 Task: Create a task  Integrate website with inventory management systems , assign it to team member softage.5@softage.net in the project AgileFusion and update the status of the task to  At Risk , set the priority of the task to Medium
Action: Mouse moved to (96, 80)
Screenshot: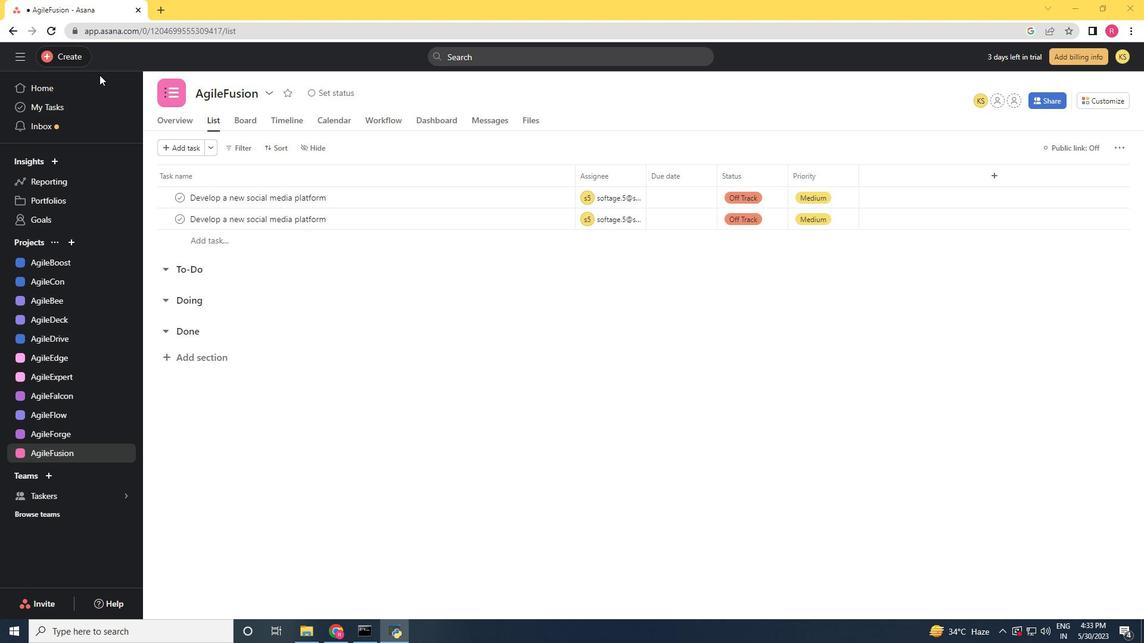 
Action: Mouse pressed left at (96, 80)
Screenshot: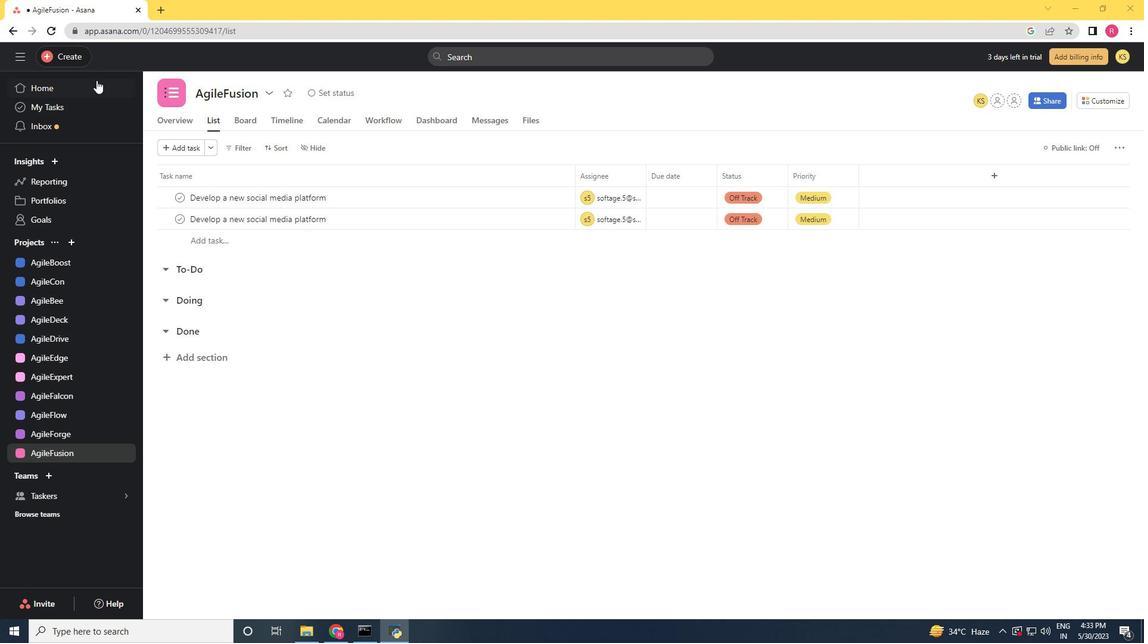 
Action: Mouse moved to (80, 453)
Screenshot: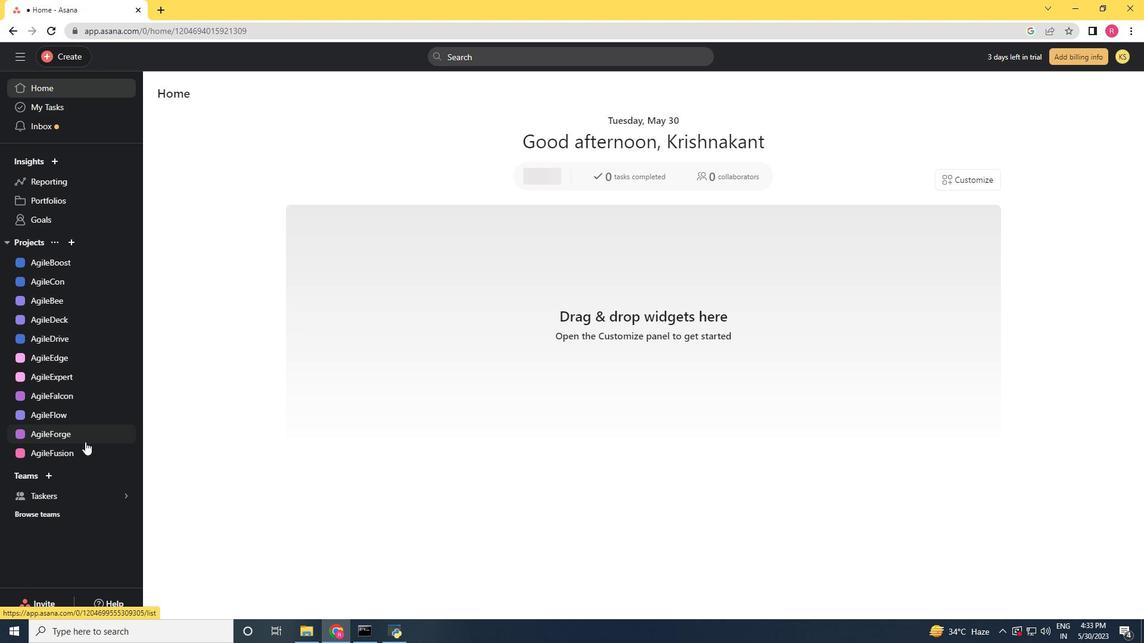 
Action: Mouse pressed left at (80, 453)
Screenshot: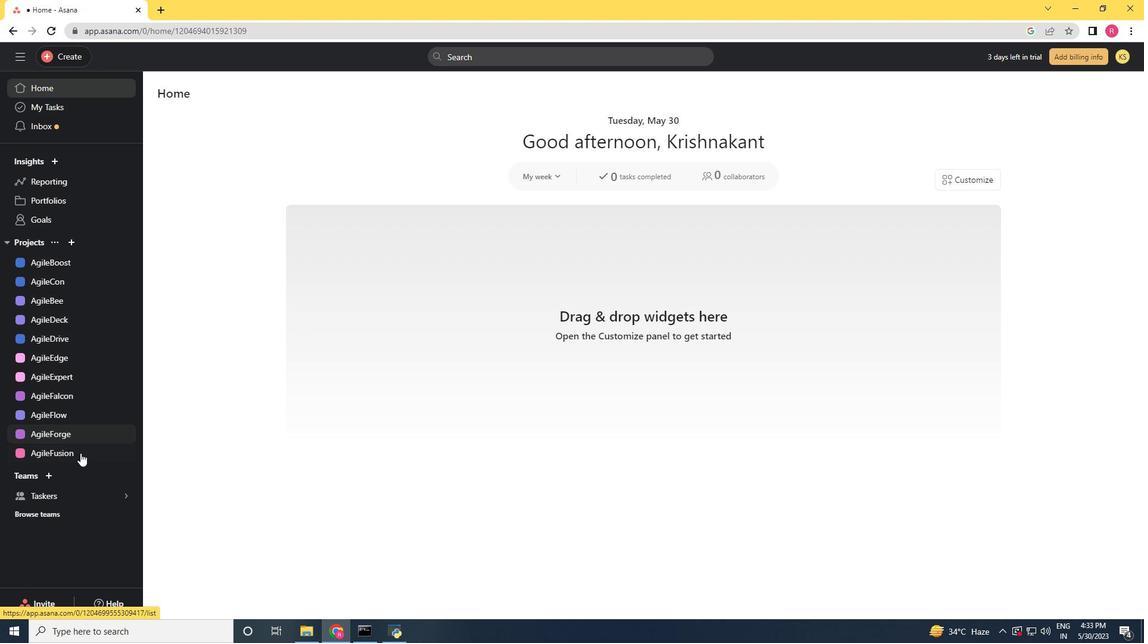 
Action: Mouse moved to (83, 53)
Screenshot: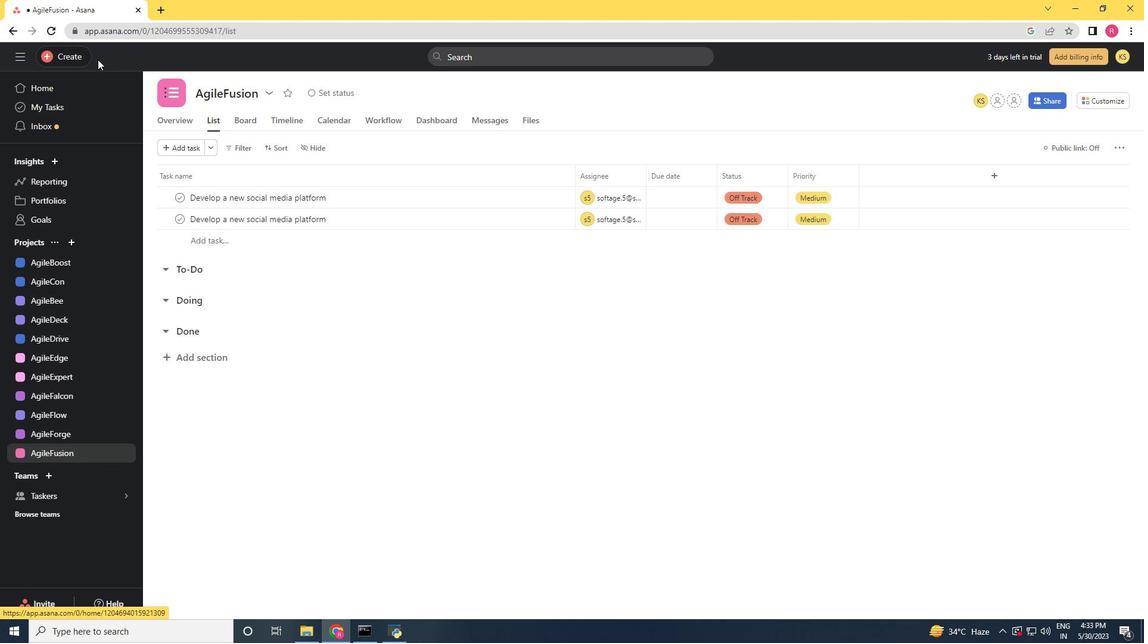 
Action: Mouse pressed left at (83, 53)
Screenshot: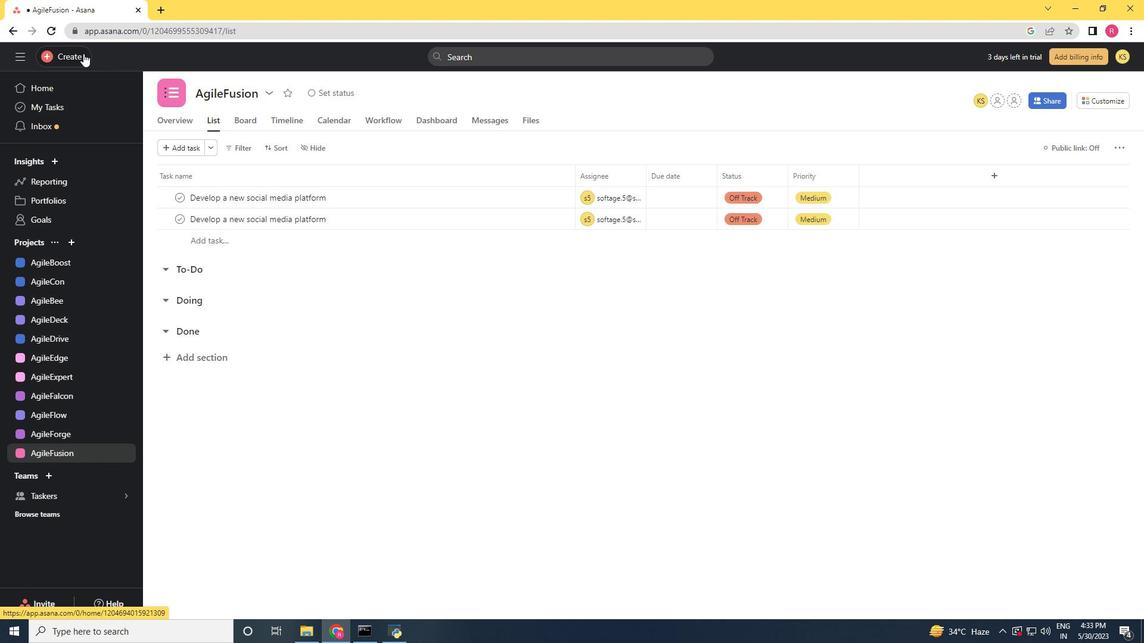 
Action: Mouse moved to (158, 60)
Screenshot: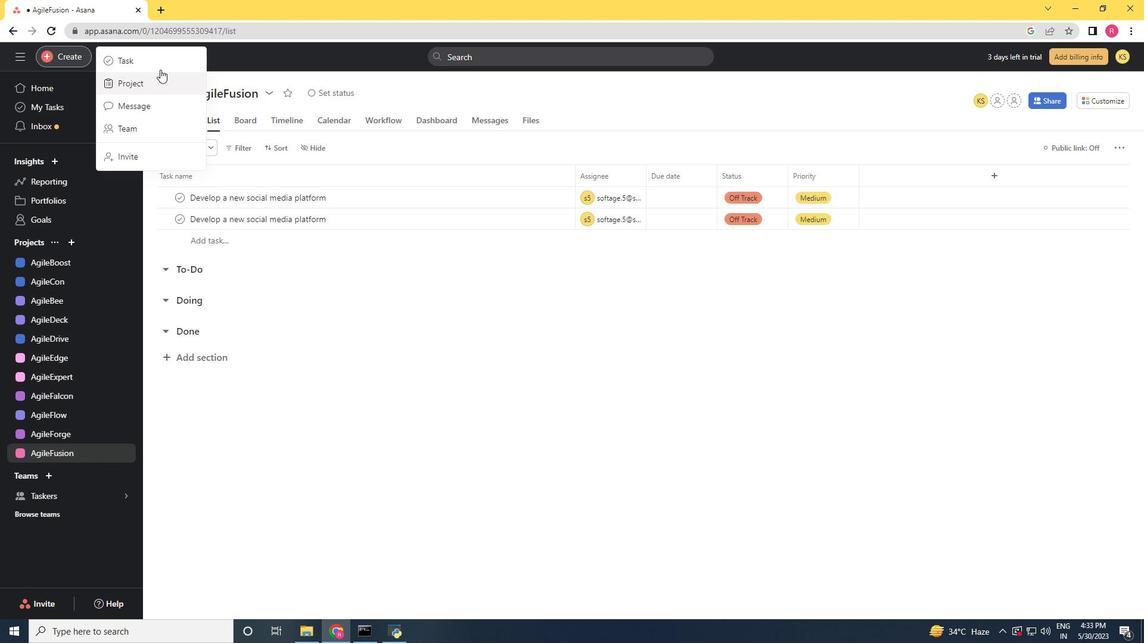 
Action: Mouse pressed left at (158, 60)
Screenshot: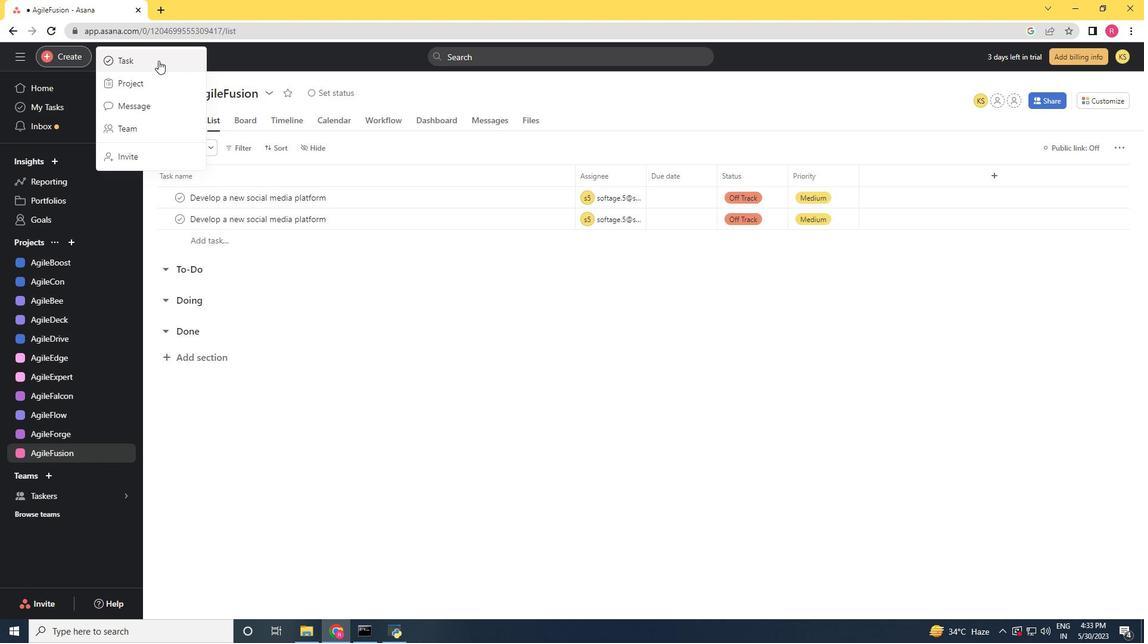 
Action: Key pressed <Key.shift>Integrate<Key.space>website<Key.space>with<Key.space>o<Key.backspace>inventory<Key.space>management<Key.space>systems
Screenshot: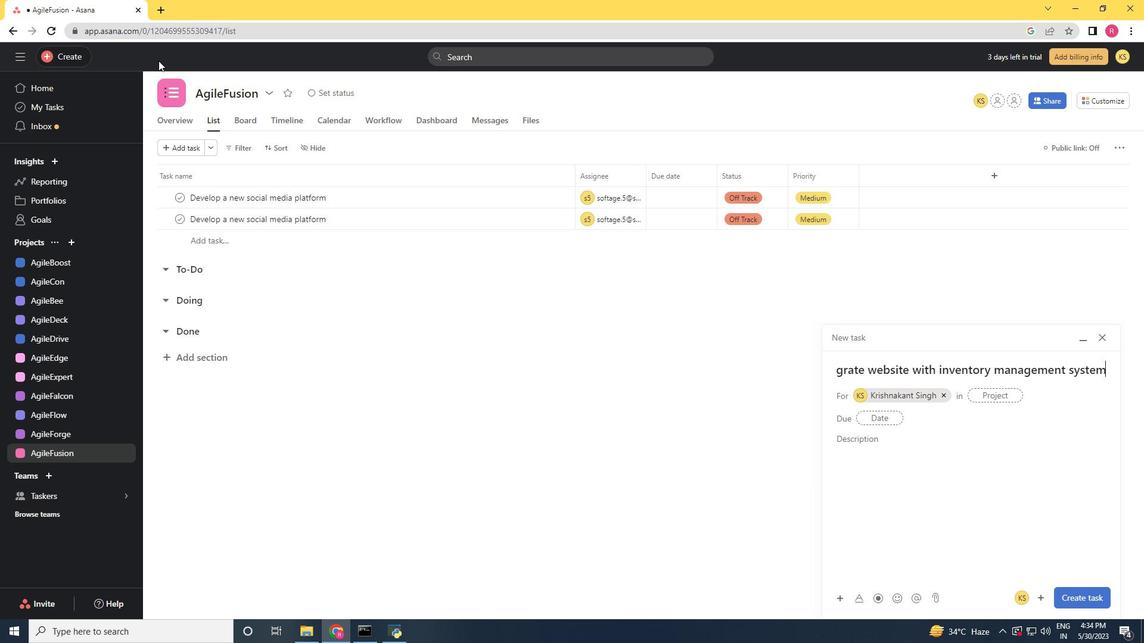 
Action: Mouse moved to (944, 398)
Screenshot: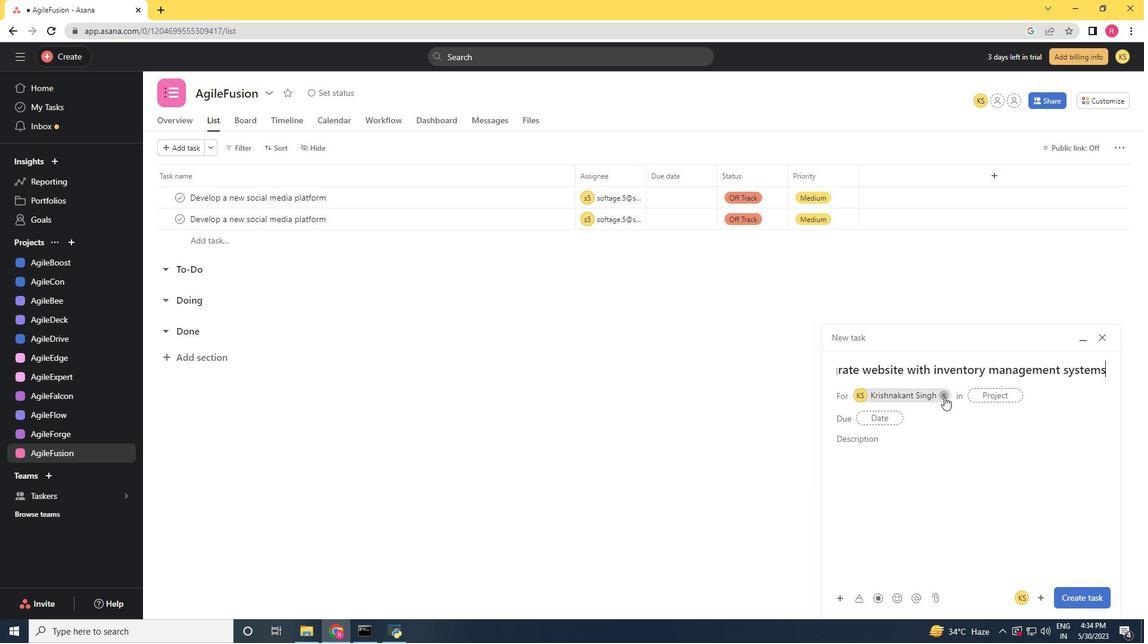 
Action: Mouse pressed left at (944, 398)
Screenshot: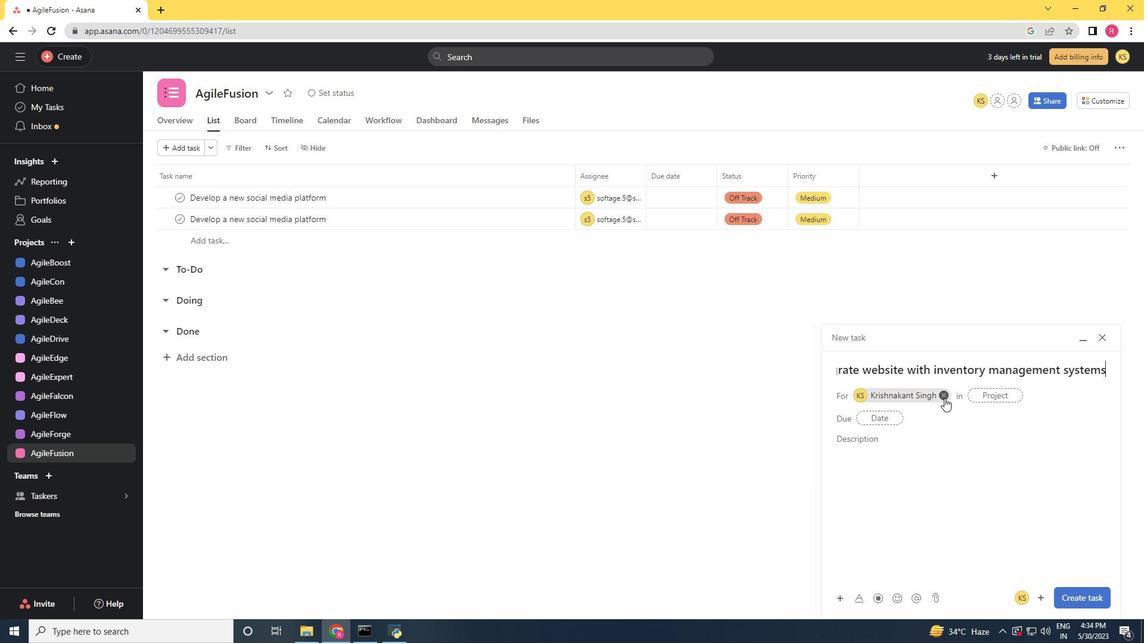 
Action: Mouse moved to (873, 395)
Screenshot: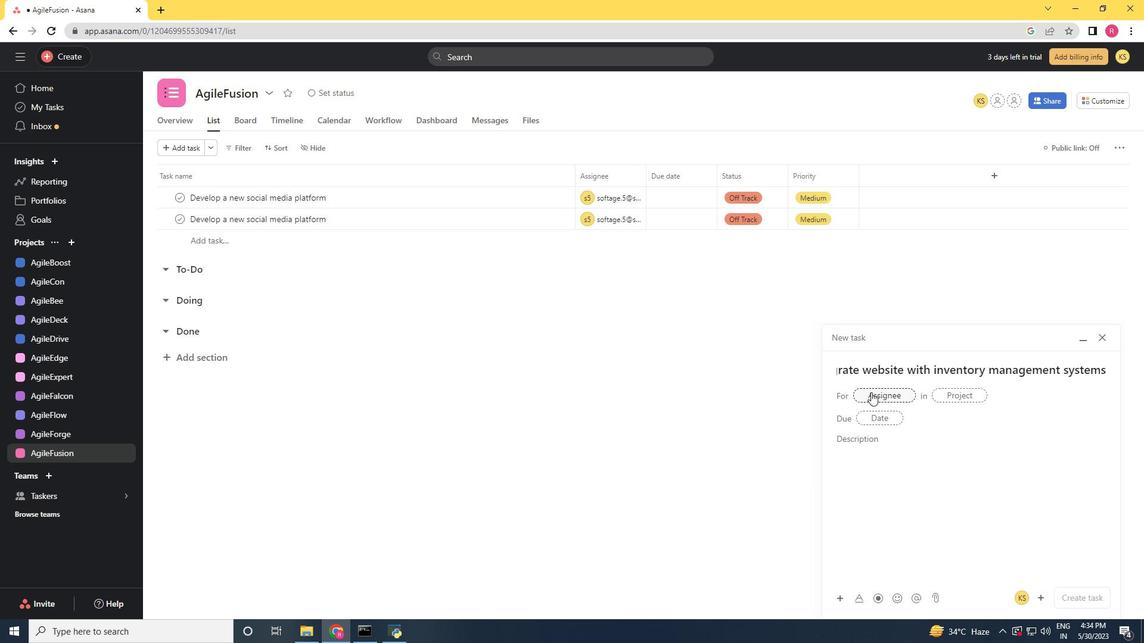 
Action: Mouse pressed left at (873, 395)
Screenshot: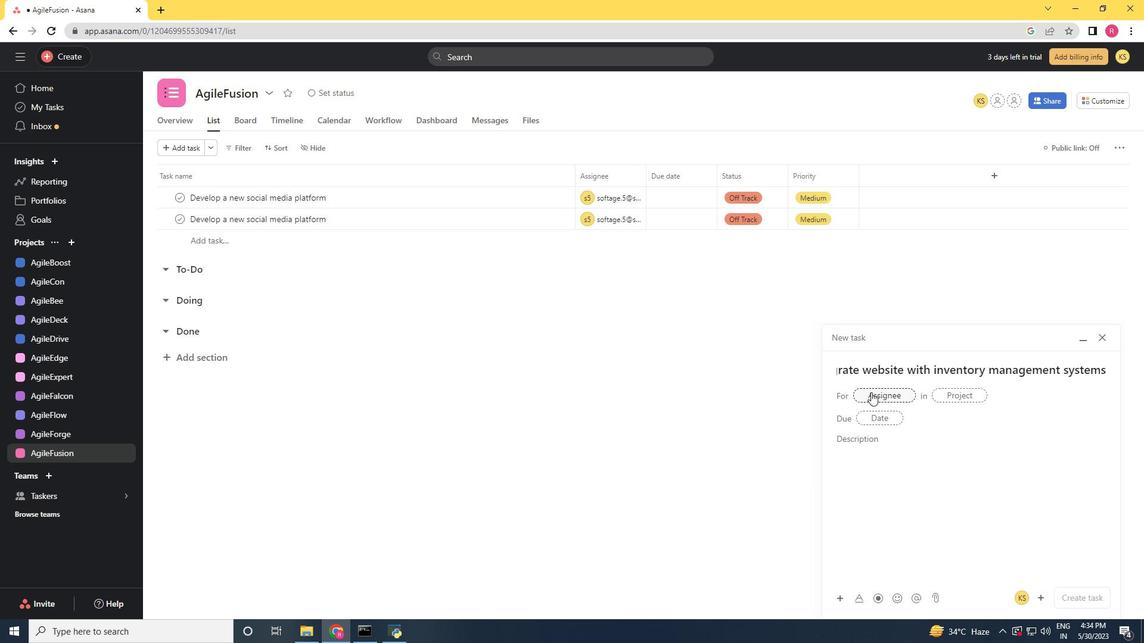 
Action: Key pressed softage.5<Key.shift>@softage.net
Screenshot: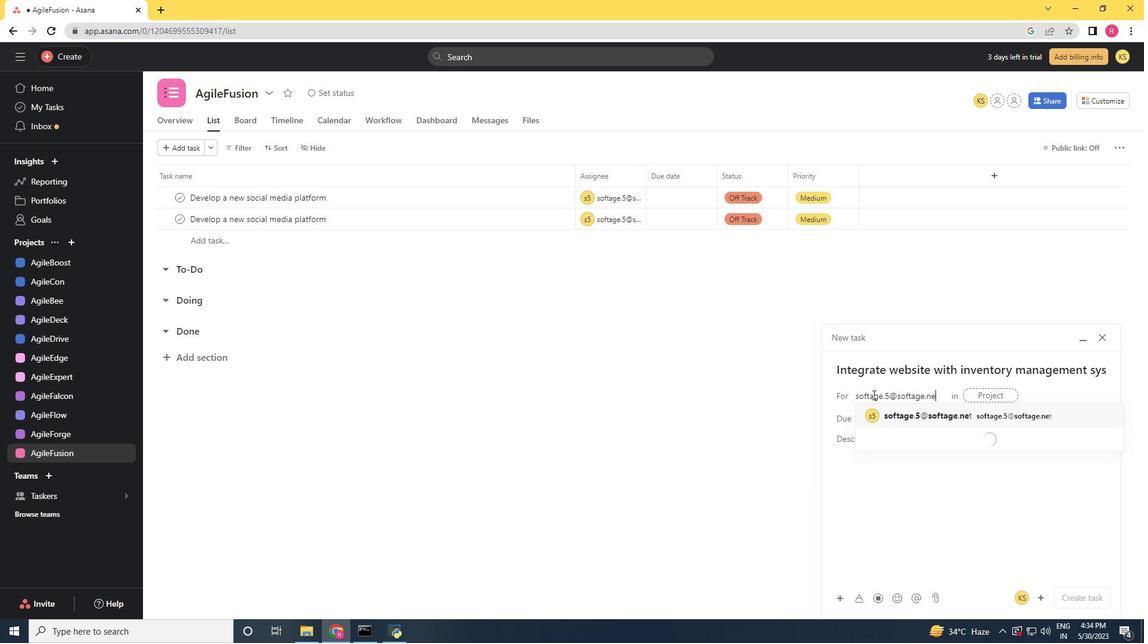 
Action: Mouse moved to (942, 423)
Screenshot: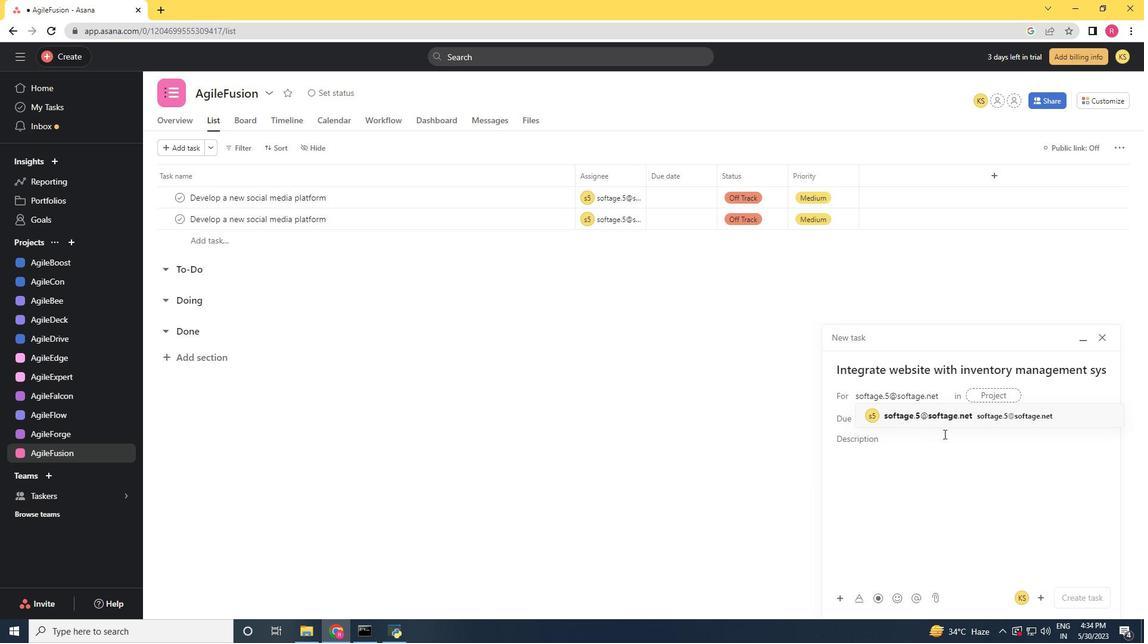 
Action: Mouse pressed left at (942, 423)
Screenshot: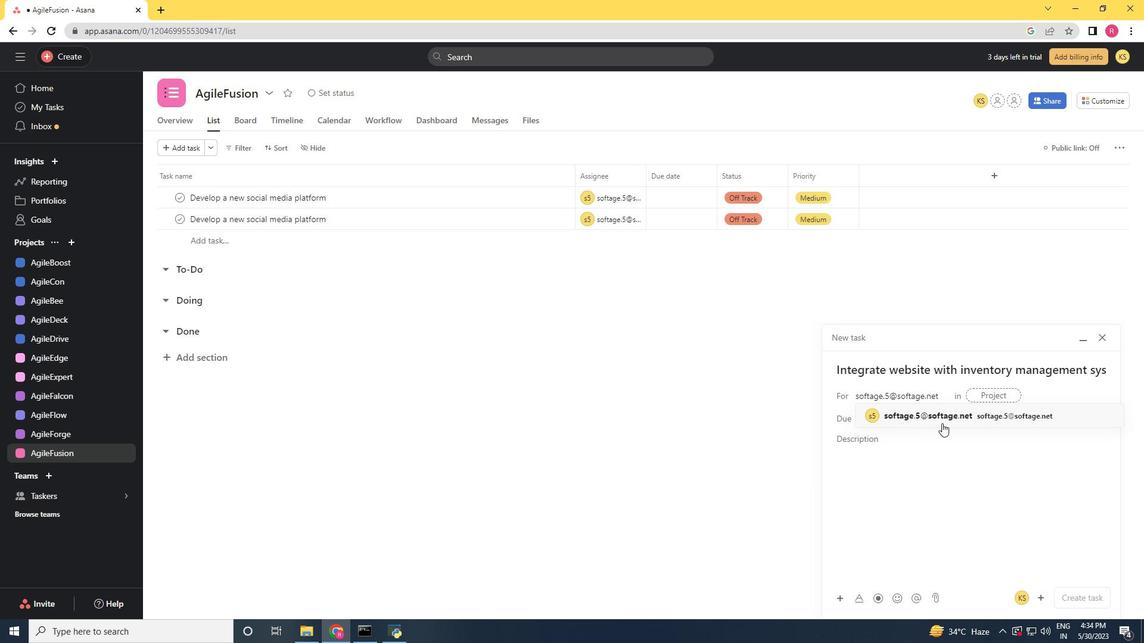
Action: Mouse moved to (825, 422)
Screenshot: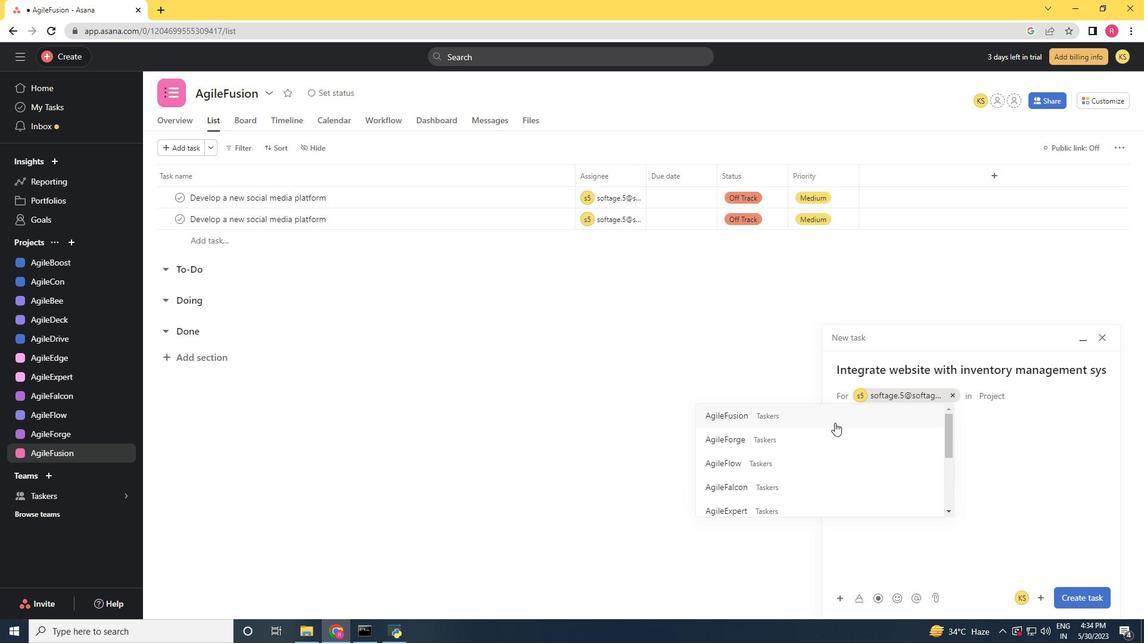 
Action: Mouse pressed left at (825, 422)
Screenshot: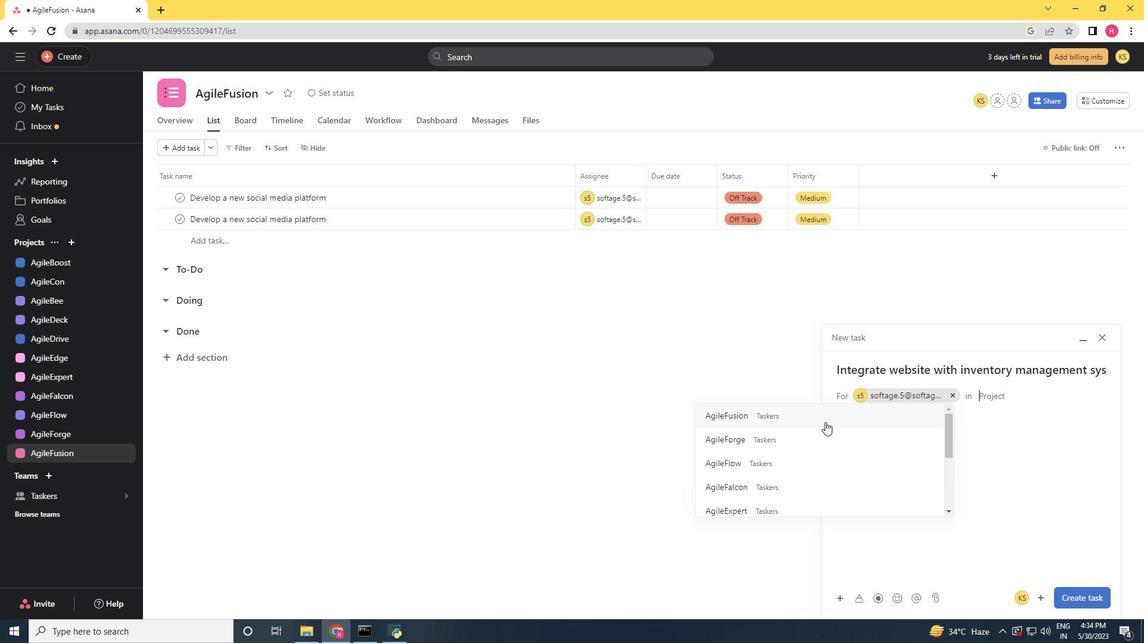 
Action: Mouse moved to (900, 445)
Screenshot: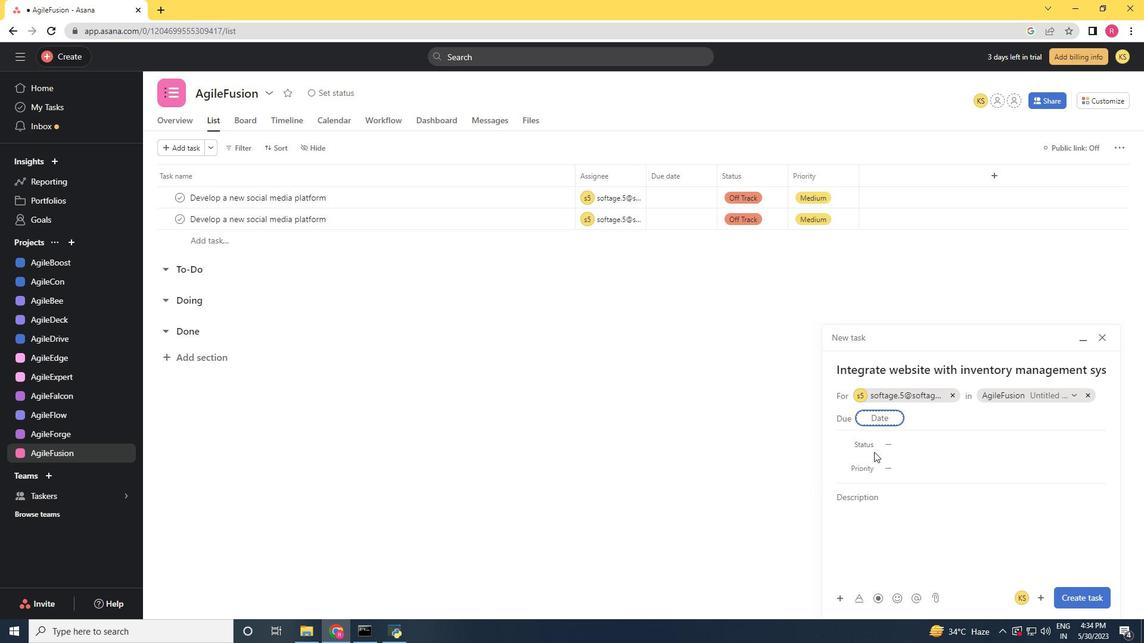 
Action: Mouse pressed left at (900, 445)
Screenshot: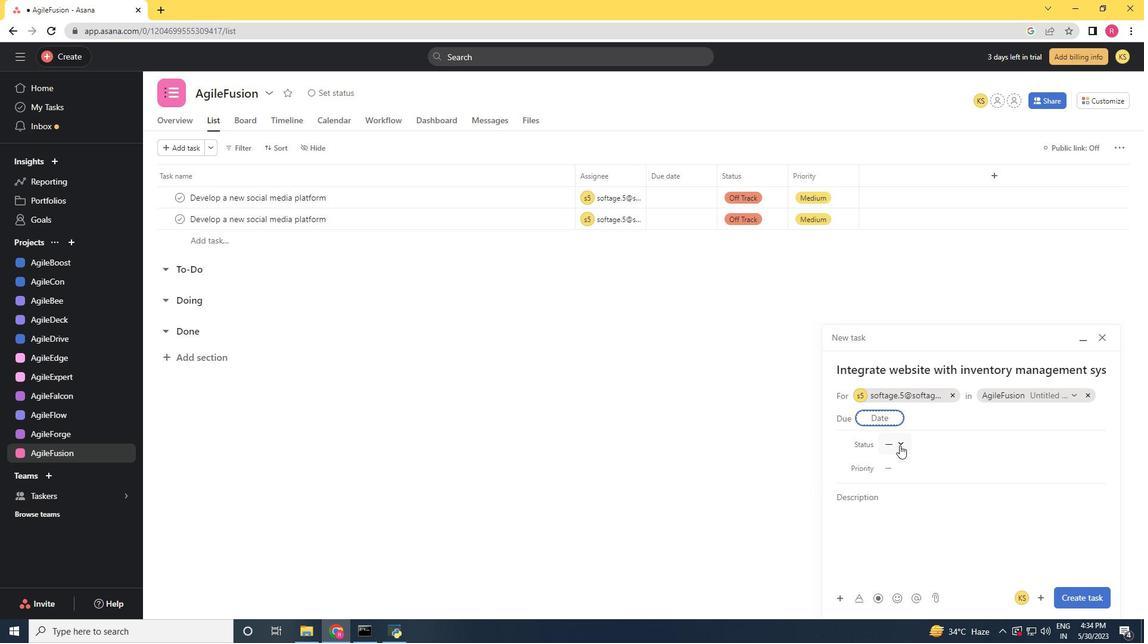 
Action: Mouse moved to (932, 521)
Screenshot: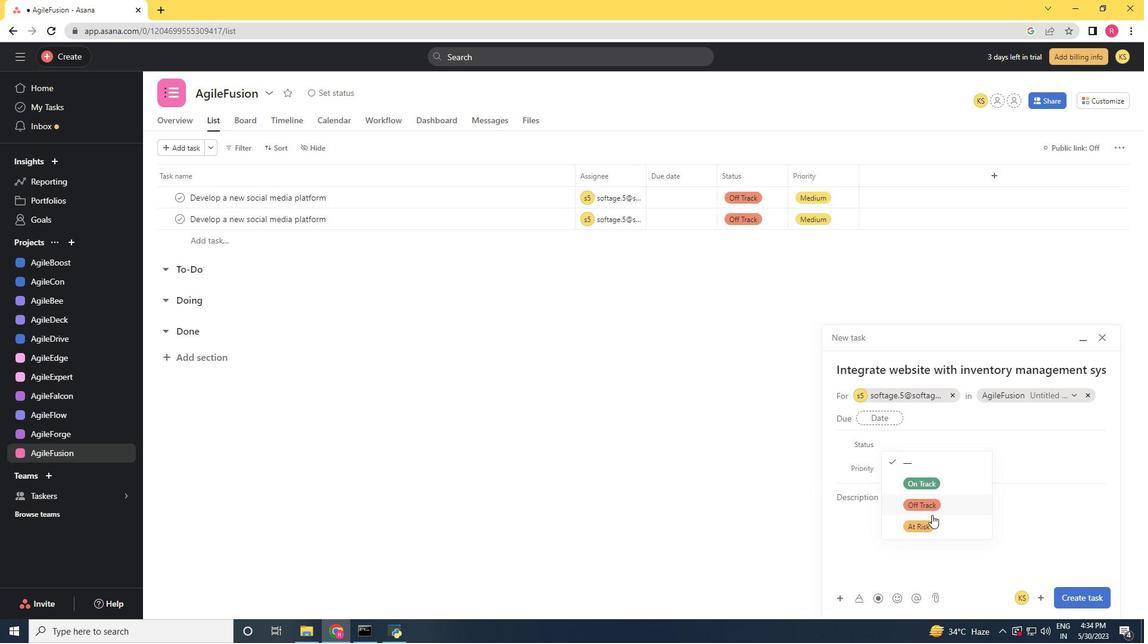 
Action: Mouse pressed left at (932, 521)
Screenshot: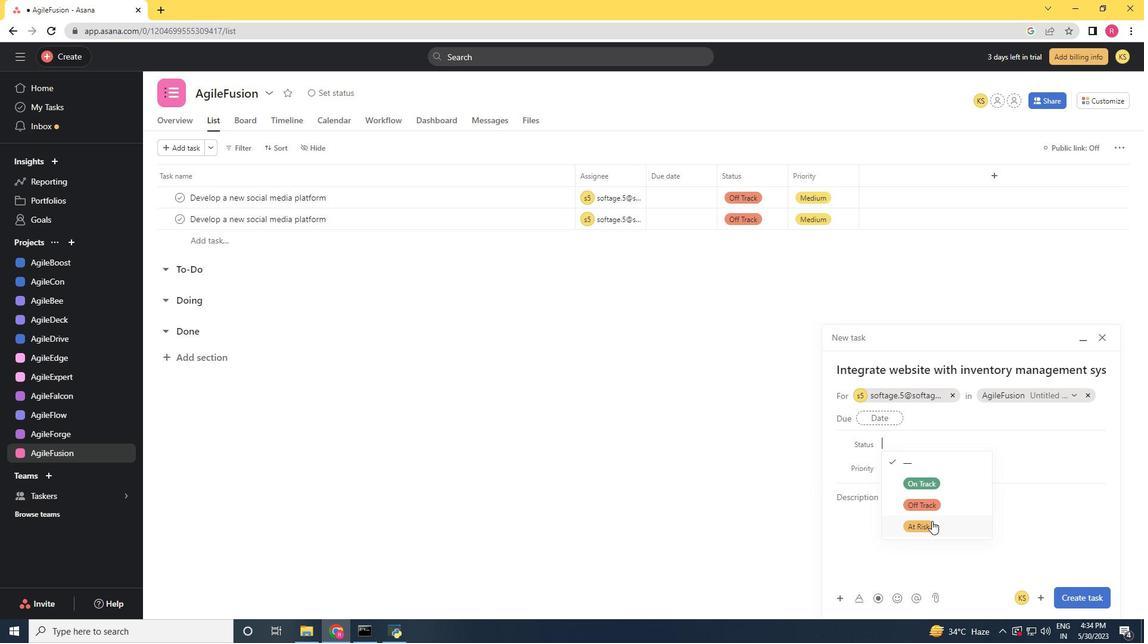
Action: Mouse moved to (893, 471)
Screenshot: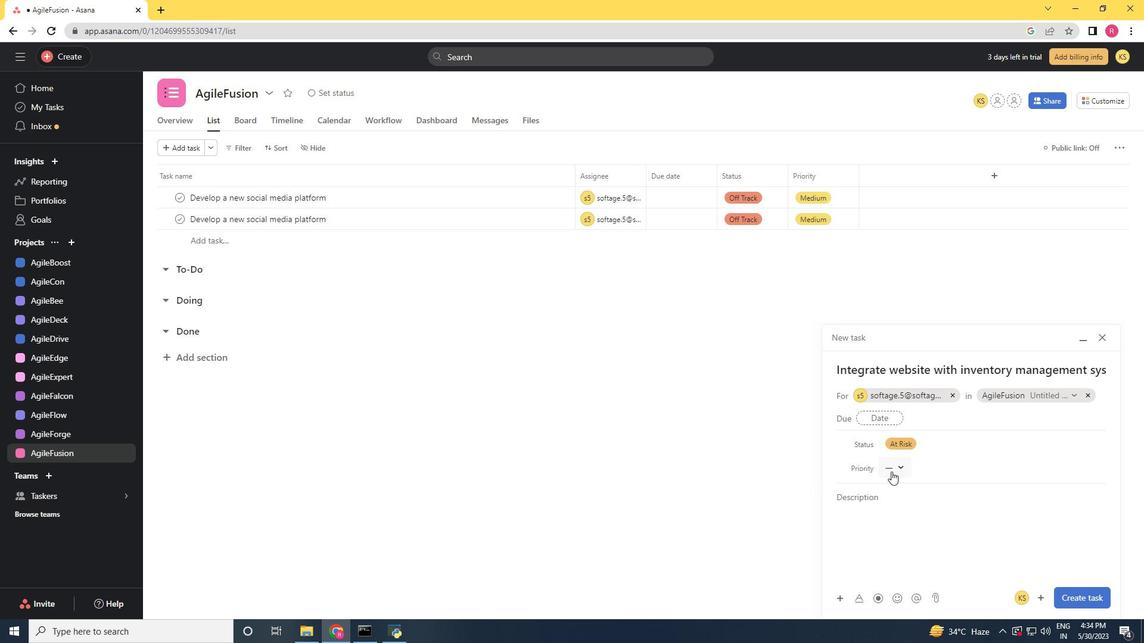 
Action: Mouse pressed left at (893, 471)
Screenshot: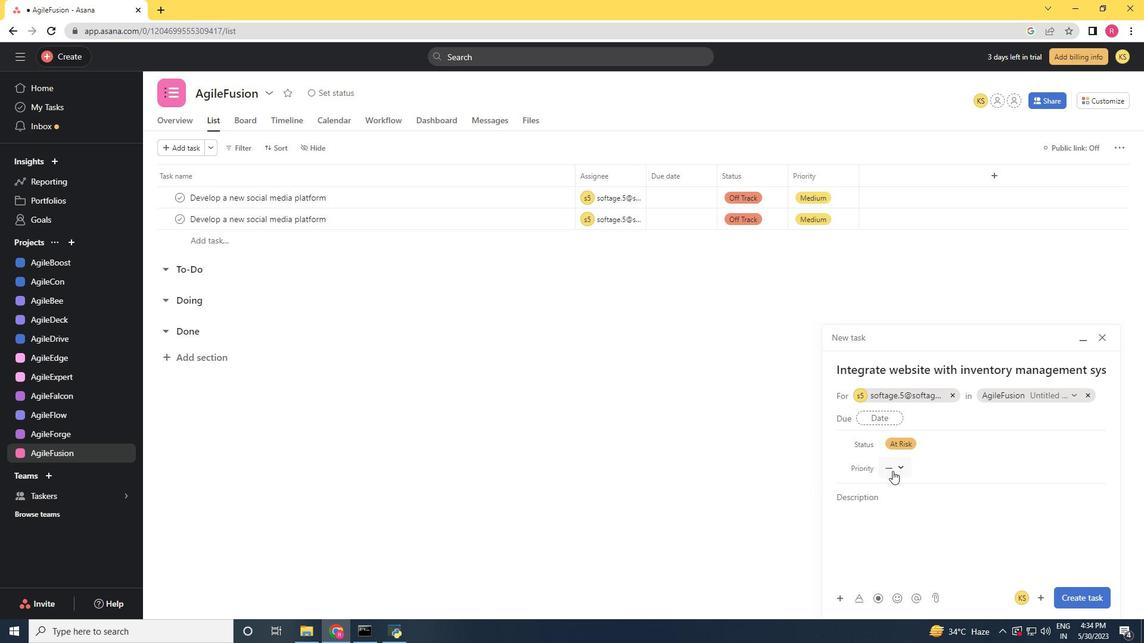 
Action: Mouse moved to (930, 525)
Screenshot: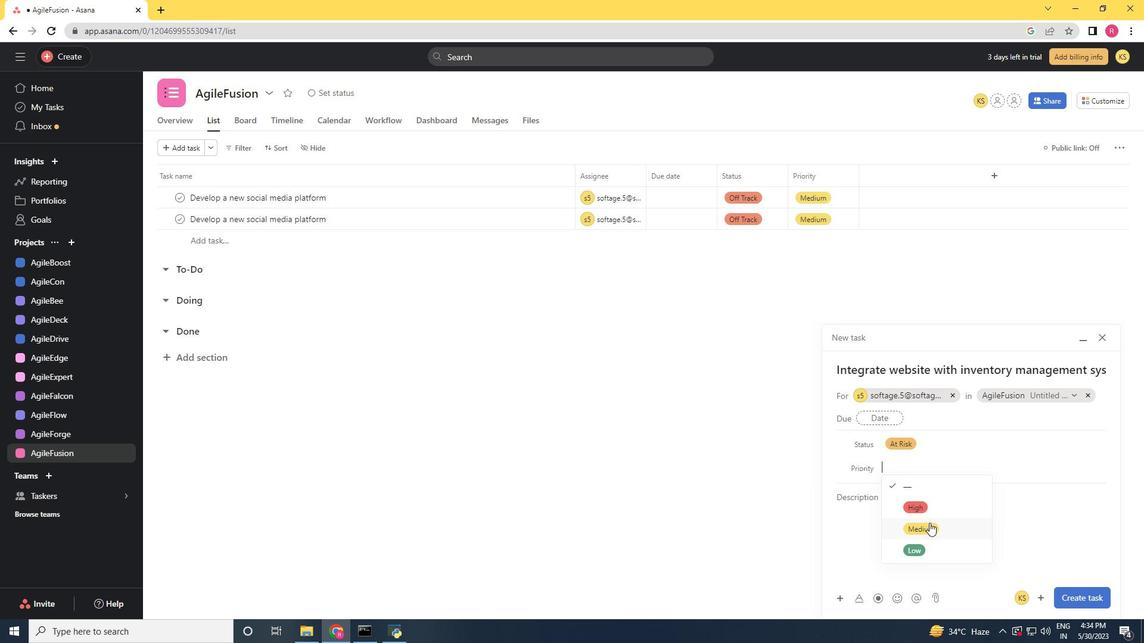 
Action: Mouse pressed left at (930, 525)
Screenshot: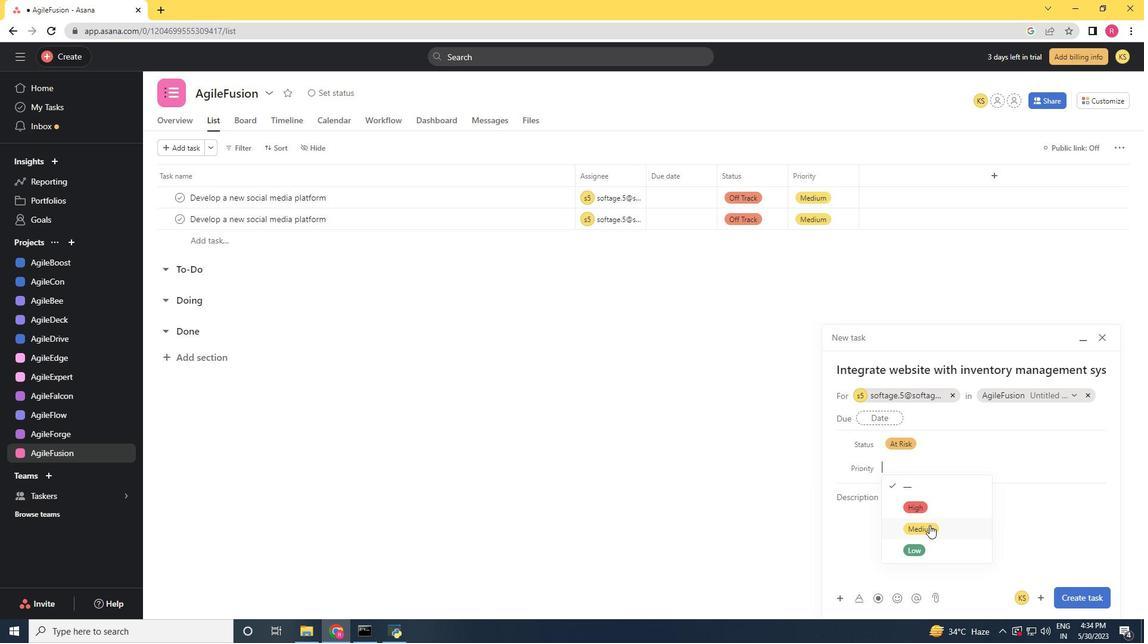 
Action: Mouse moved to (1093, 604)
Screenshot: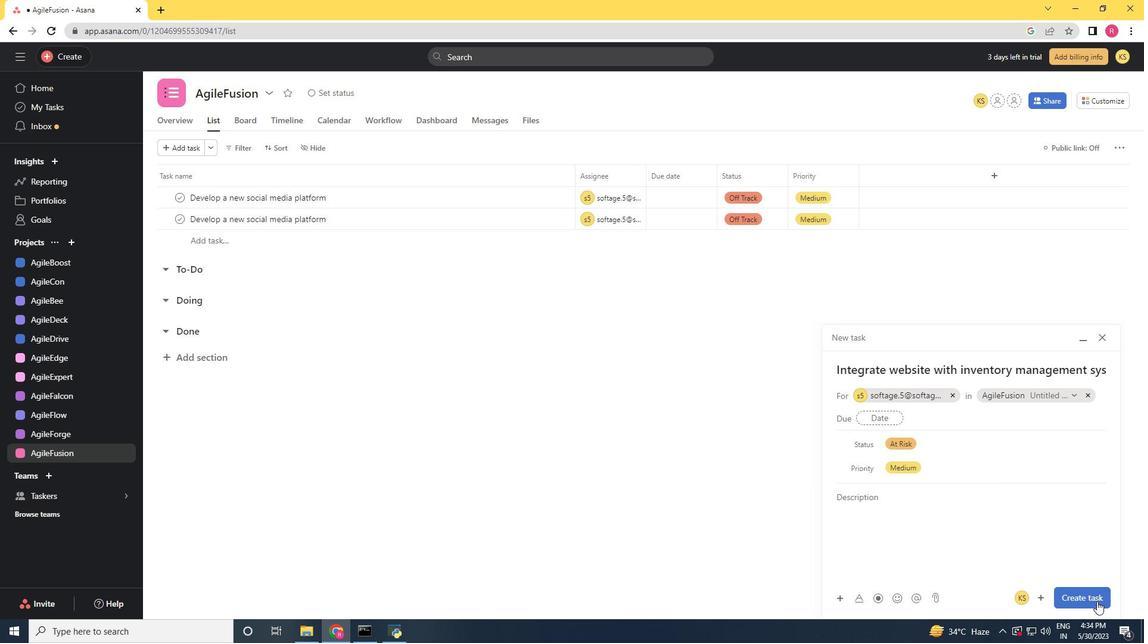 
Action: Mouse pressed left at (1093, 604)
Screenshot: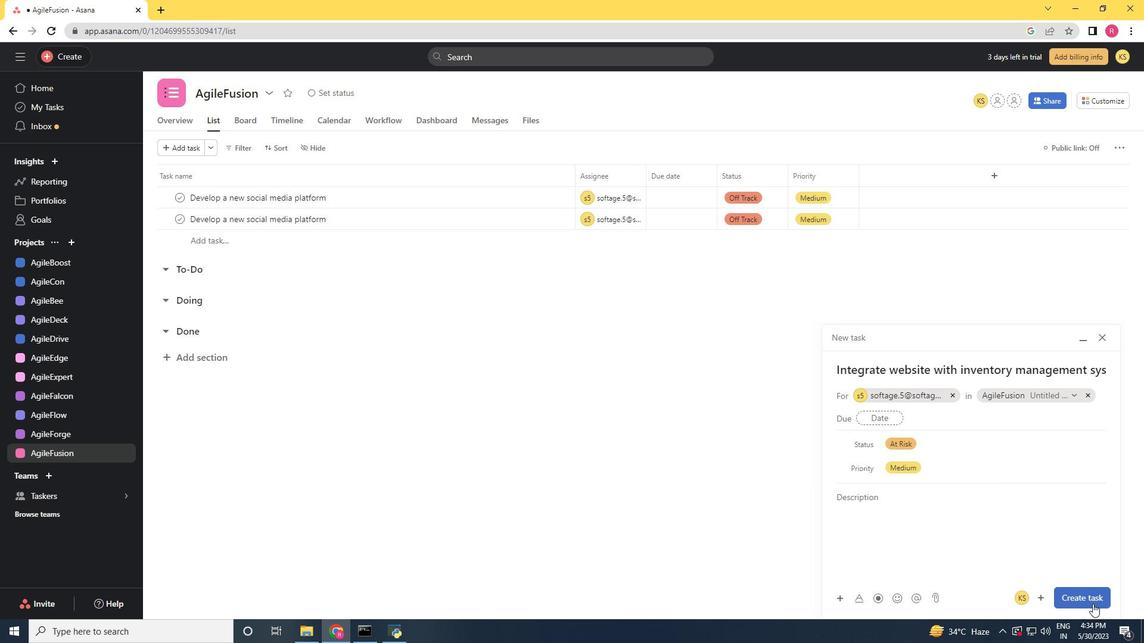 
